 Task: Create a due date automation trigger when advanced on, on the tuesday of the week a card is due add dates starting in 1 days at 11:00 AM.
Action: Mouse moved to (1055, 148)
Screenshot: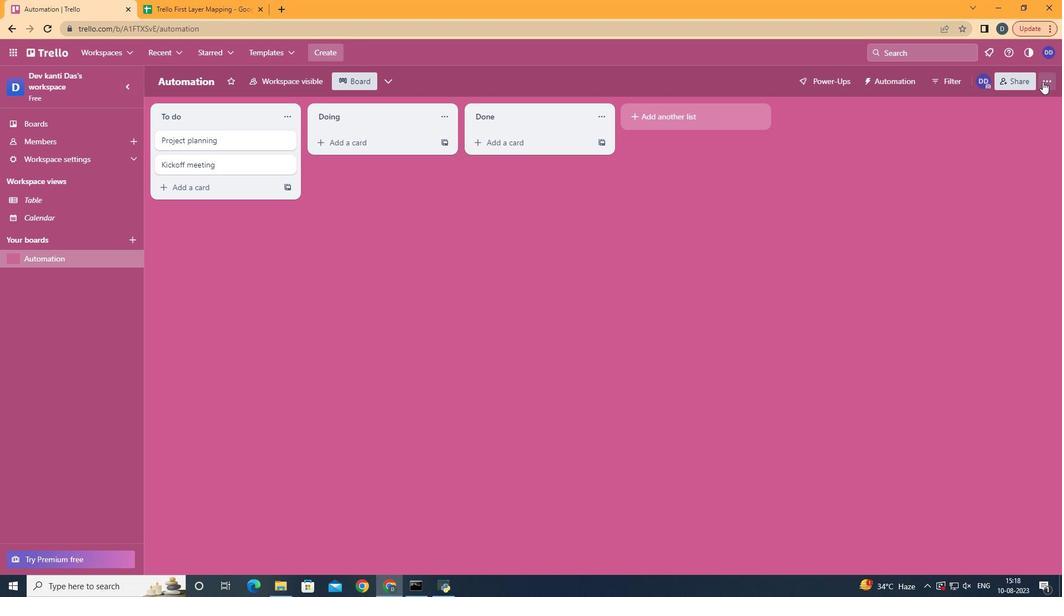 
Action: Mouse pressed left at (1055, 148)
Screenshot: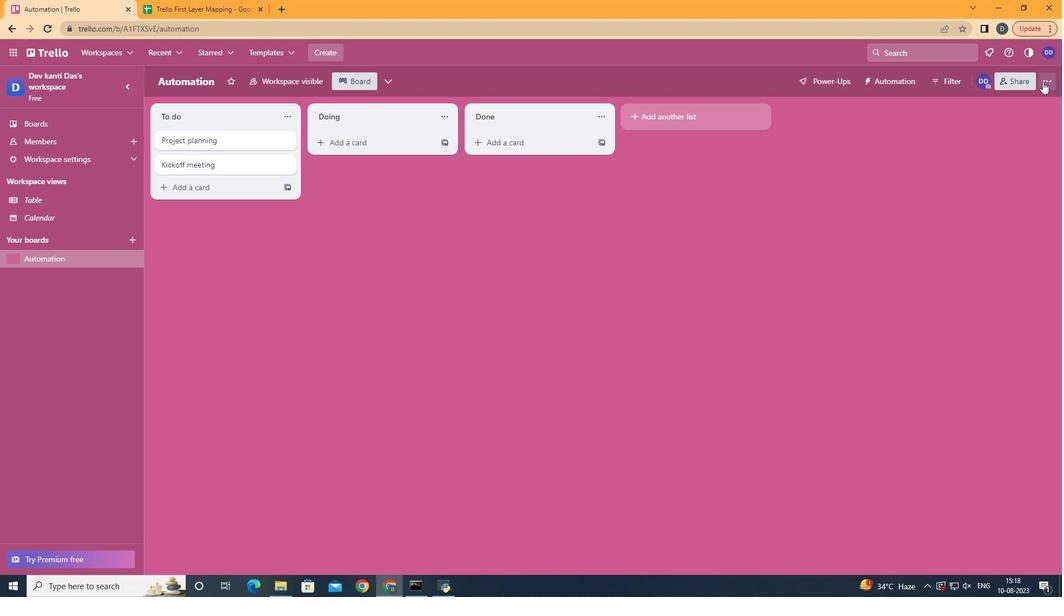 
Action: Mouse moved to (1012, 274)
Screenshot: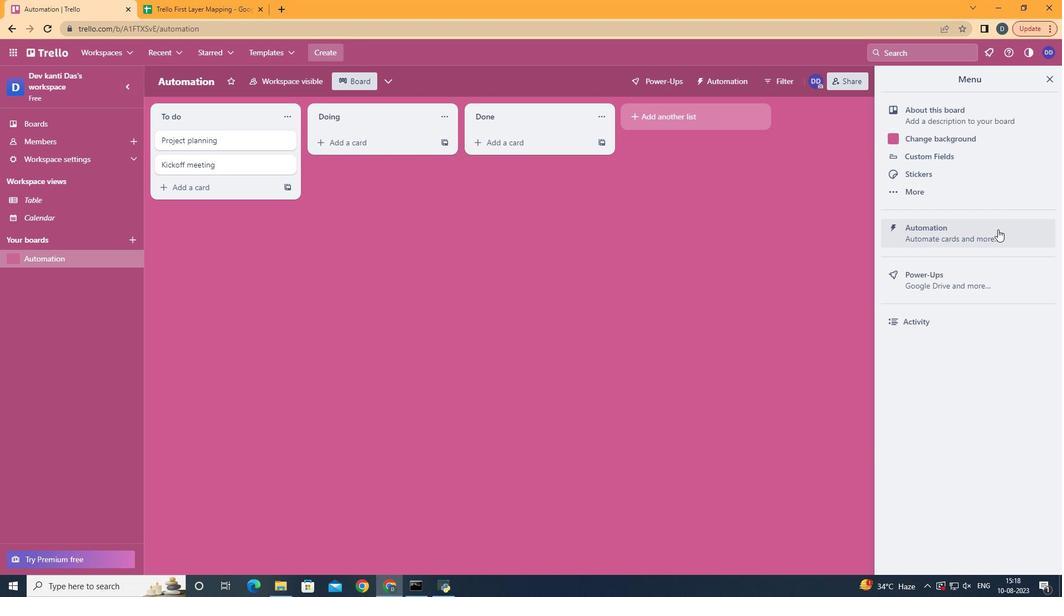 
Action: Mouse pressed left at (1012, 274)
Screenshot: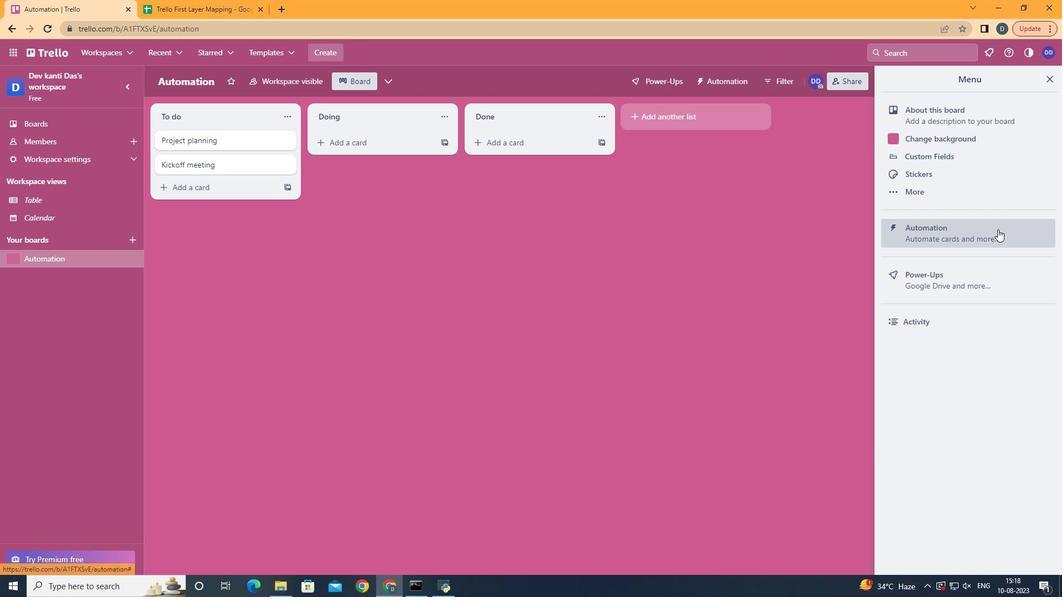 
Action: Mouse moved to (244, 270)
Screenshot: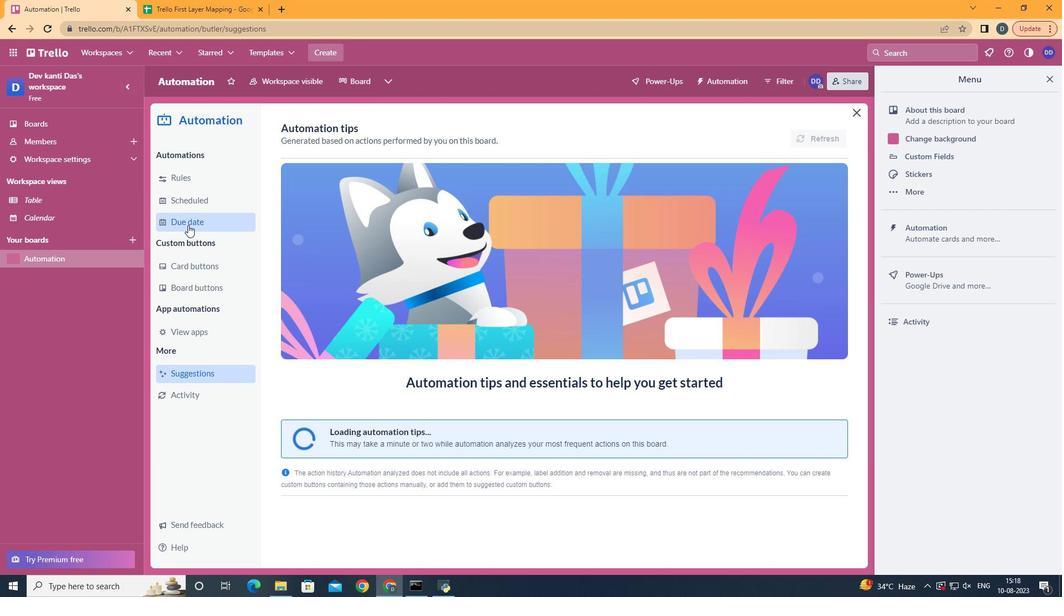 
Action: Mouse pressed left at (244, 270)
Screenshot: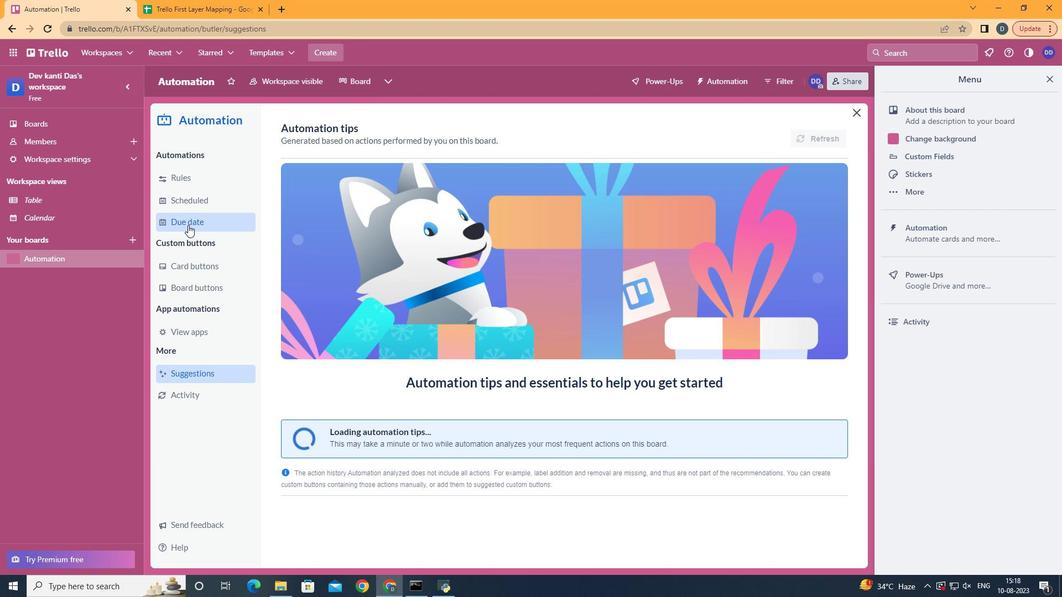 
Action: Mouse moved to (800, 192)
Screenshot: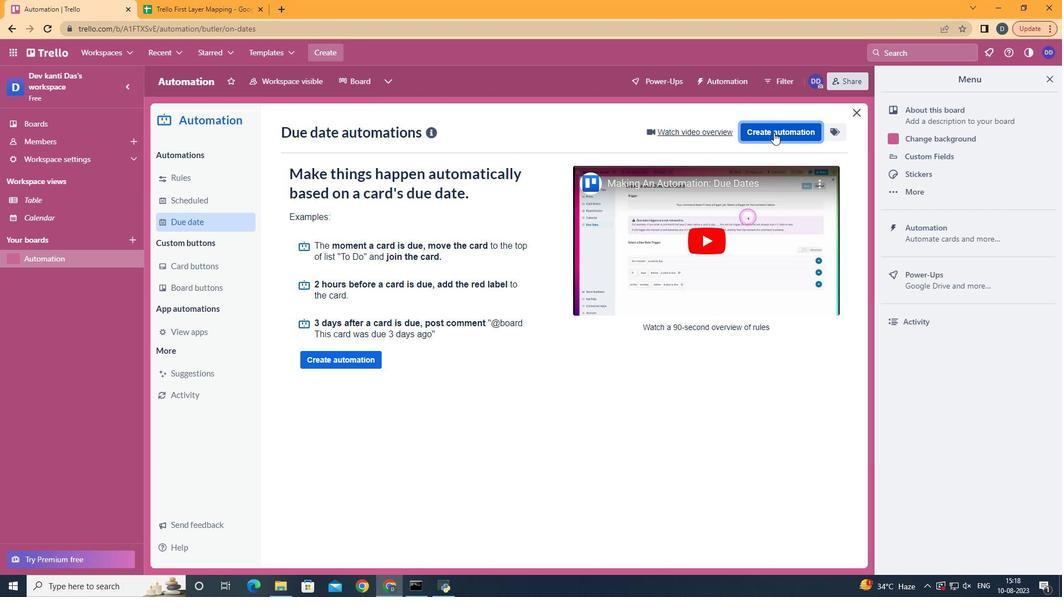 
Action: Mouse pressed left at (800, 190)
Screenshot: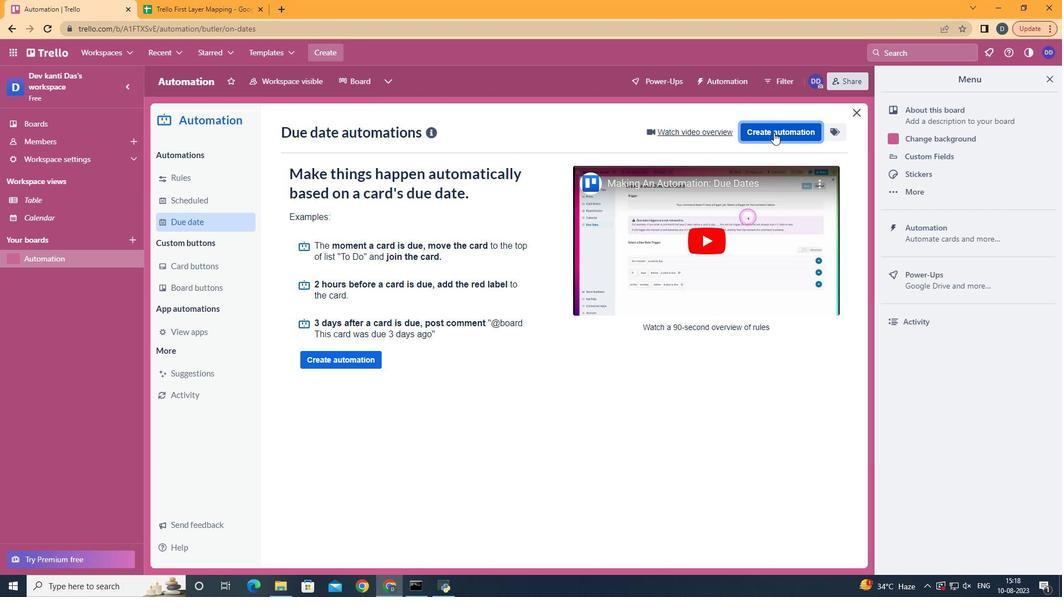 
Action: Mouse moved to (586, 290)
Screenshot: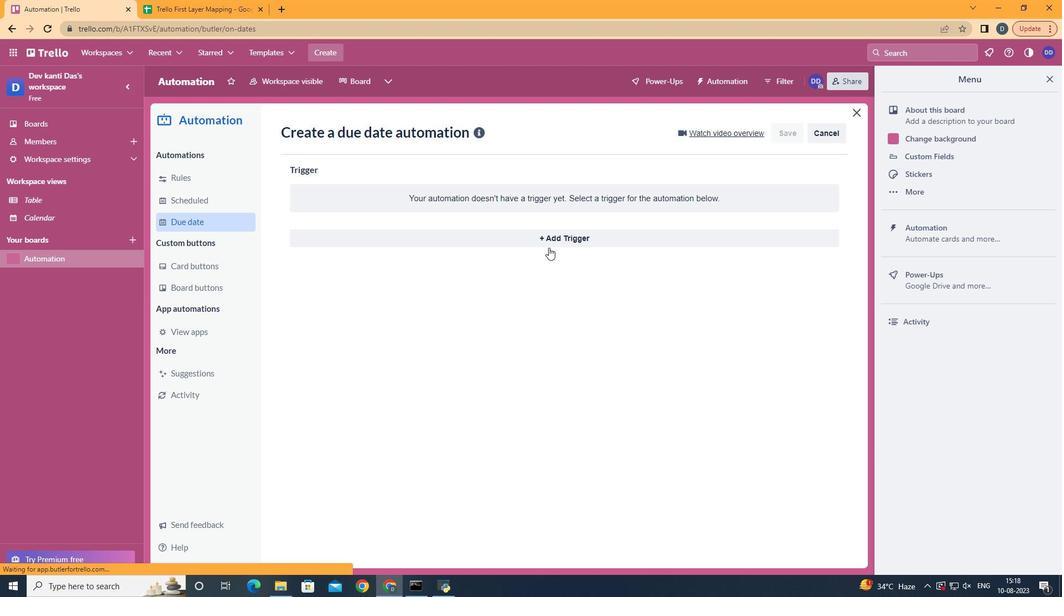 
Action: Mouse pressed left at (586, 290)
Screenshot: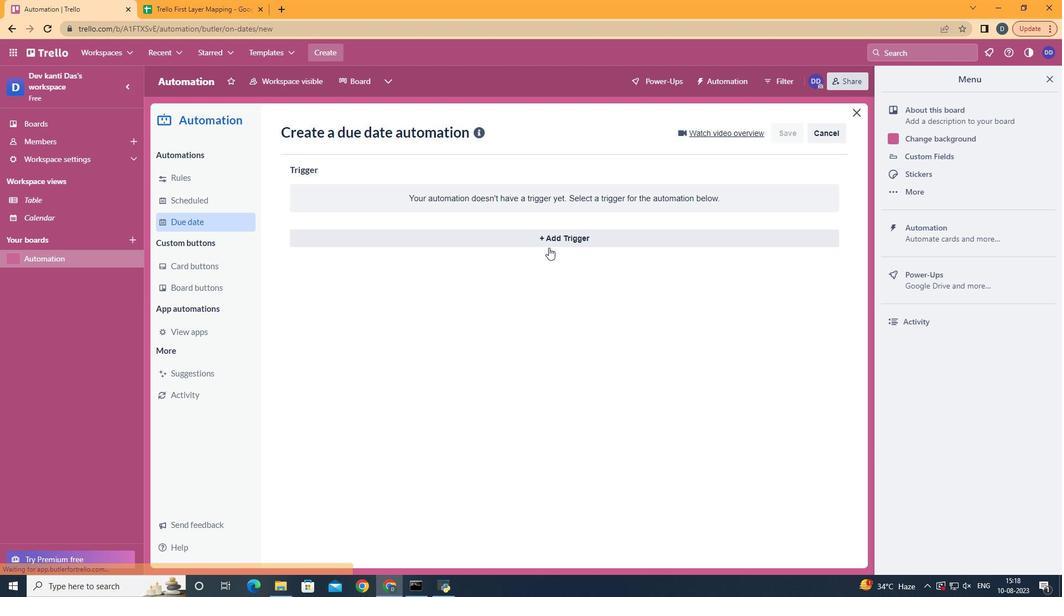 
Action: Mouse moved to (703, 283)
Screenshot: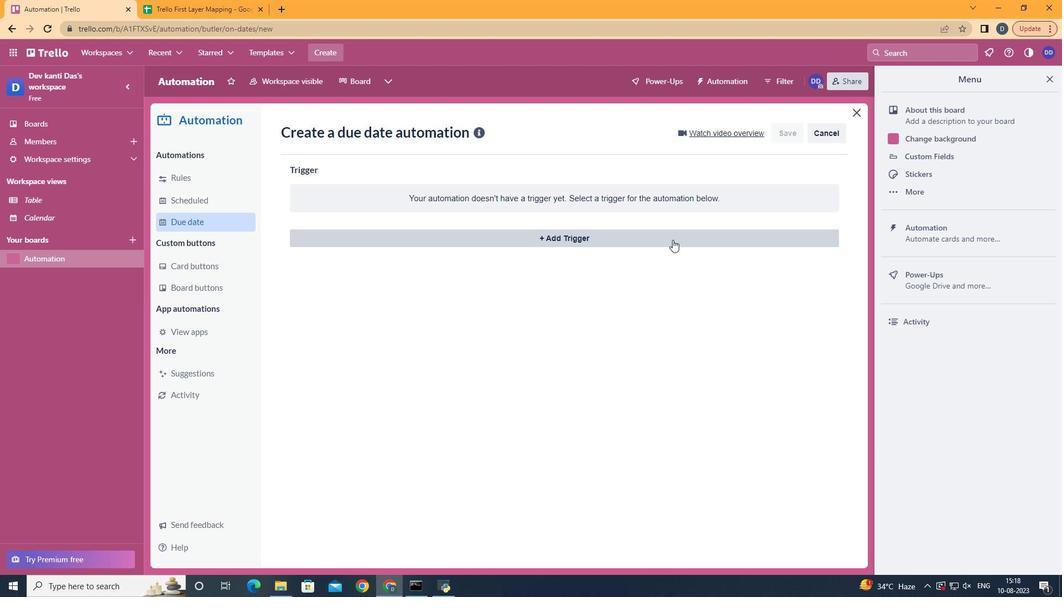 
Action: Mouse pressed left at (703, 283)
Screenshot: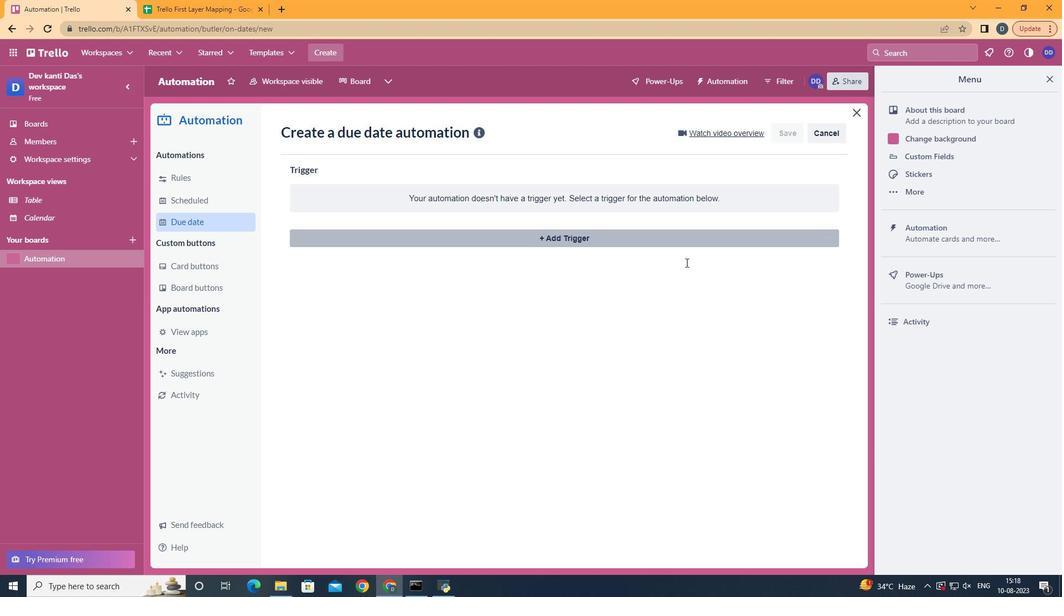 
Action: Mouse moved to (403, 340)
Screenshot: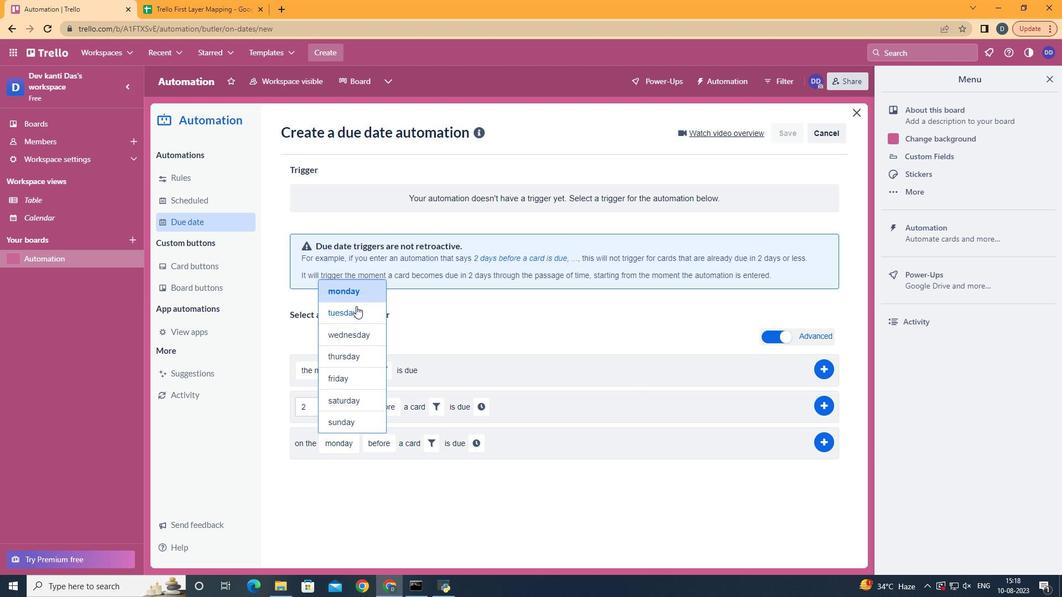 
Action: Mouse pressed left at (403, 340)
Screenshot: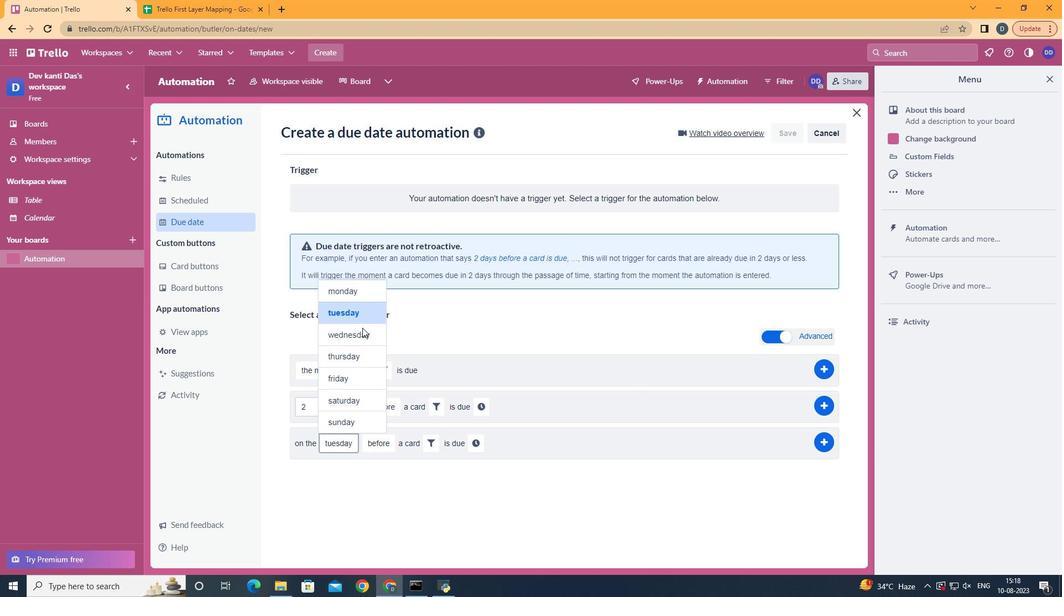 
Action: Mouse moved to (442, 515)
Screenshot: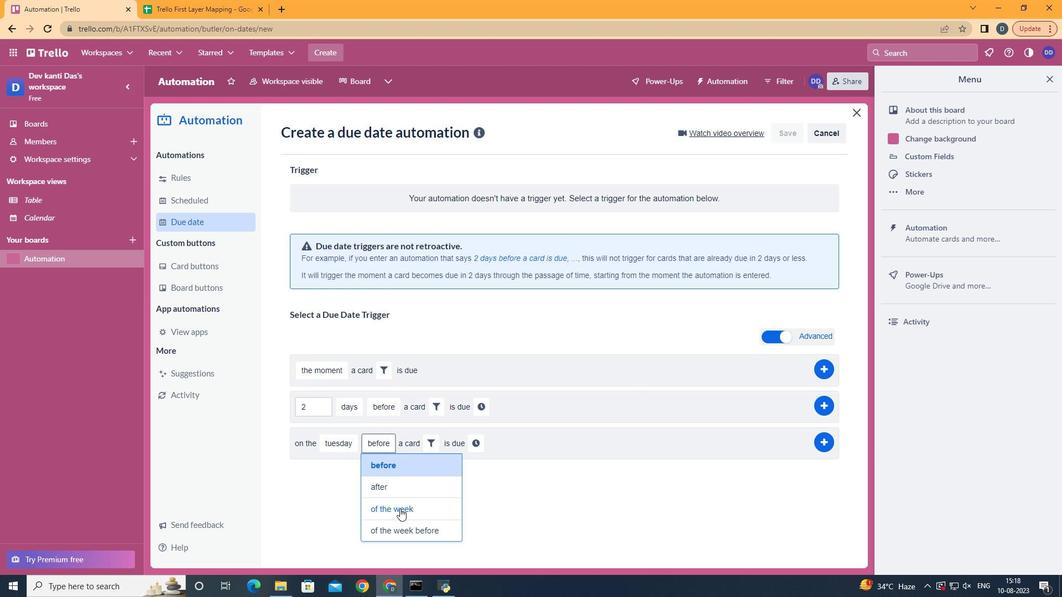 
Action: Mouse pressed left at (442, 515)
Screenshot: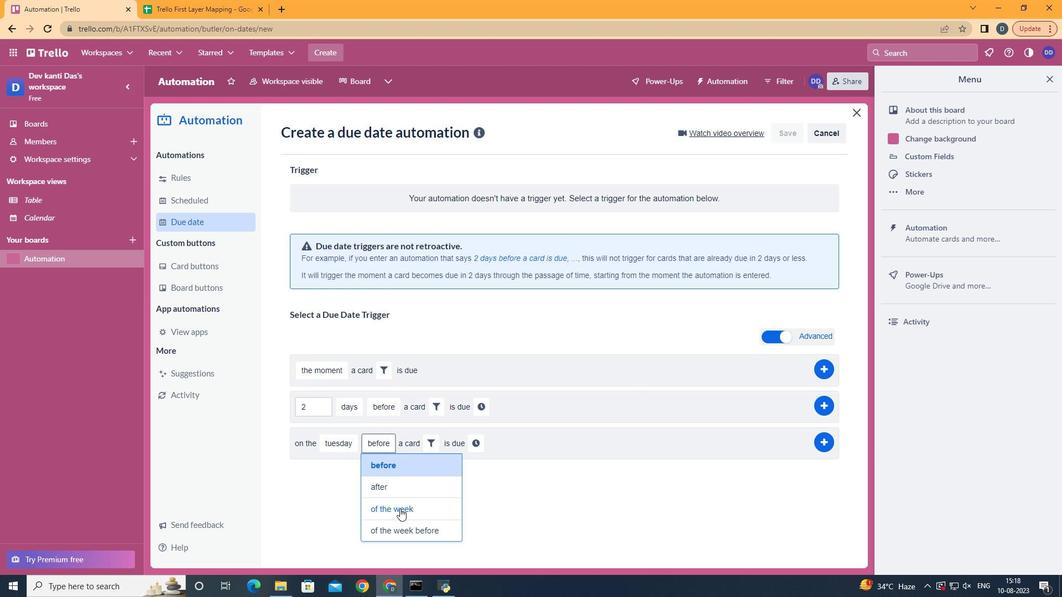 
Action: Mouse moved to (490, 461)
Screenshot: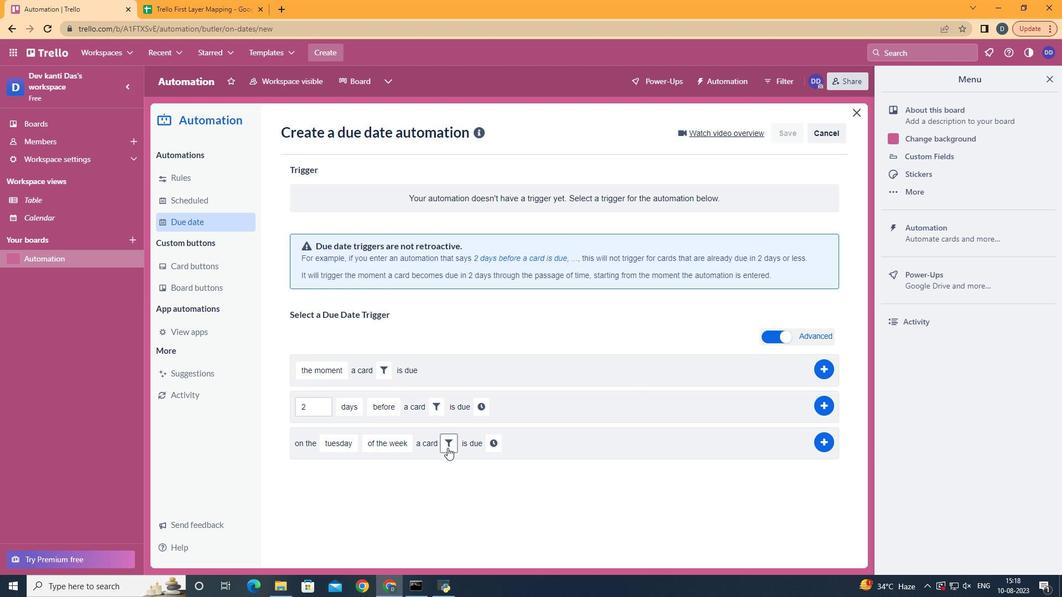 
Action: Mouse pressed left at (490, 461)
Screenshot: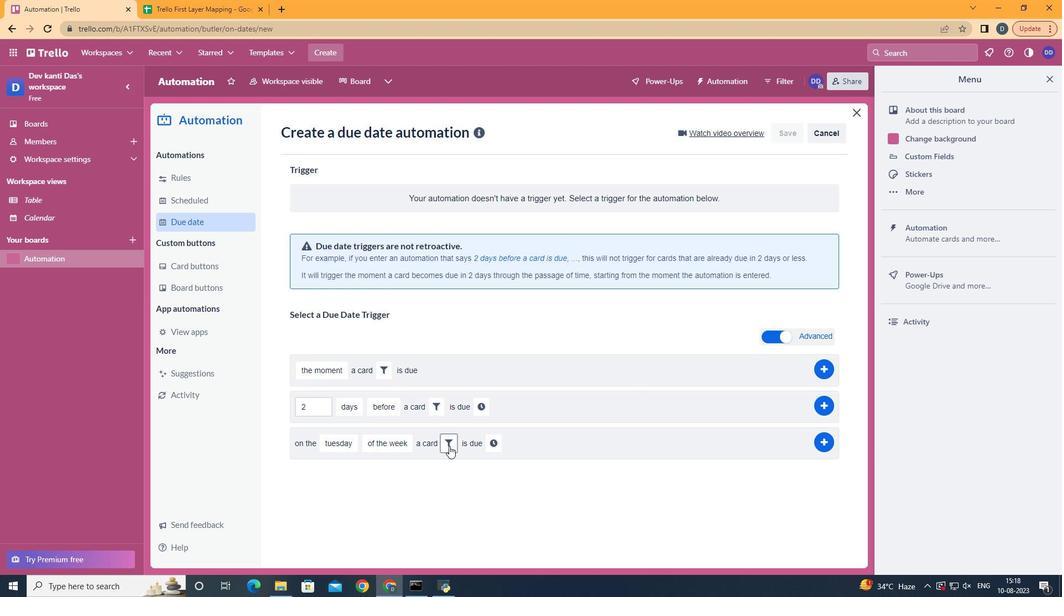 
Action: Mouse moved to (546, 487)
Screenshot: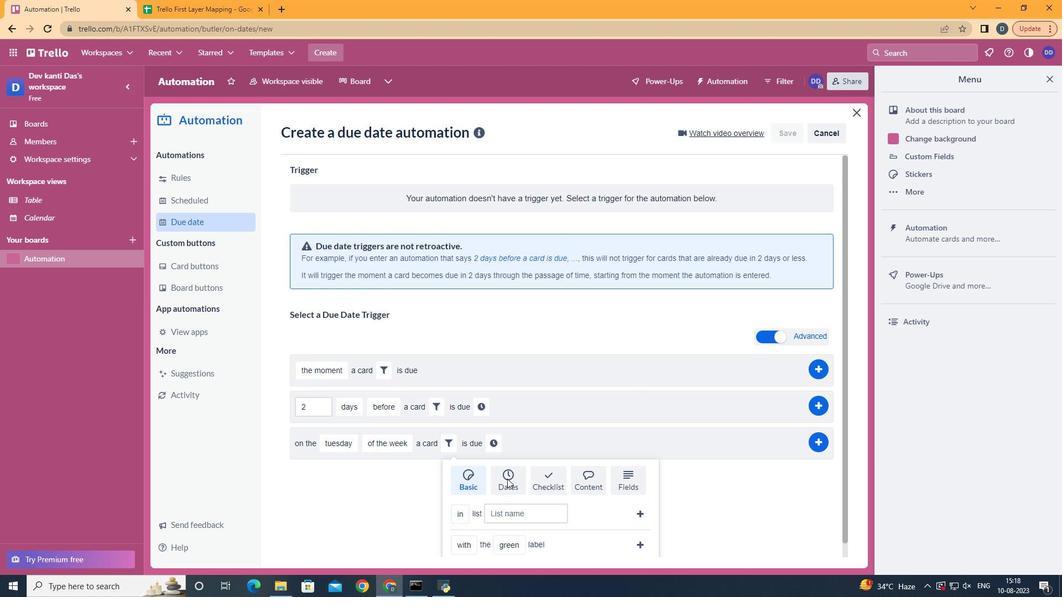 
Action: Mouse pressed left at (546, 487)
Screenshot: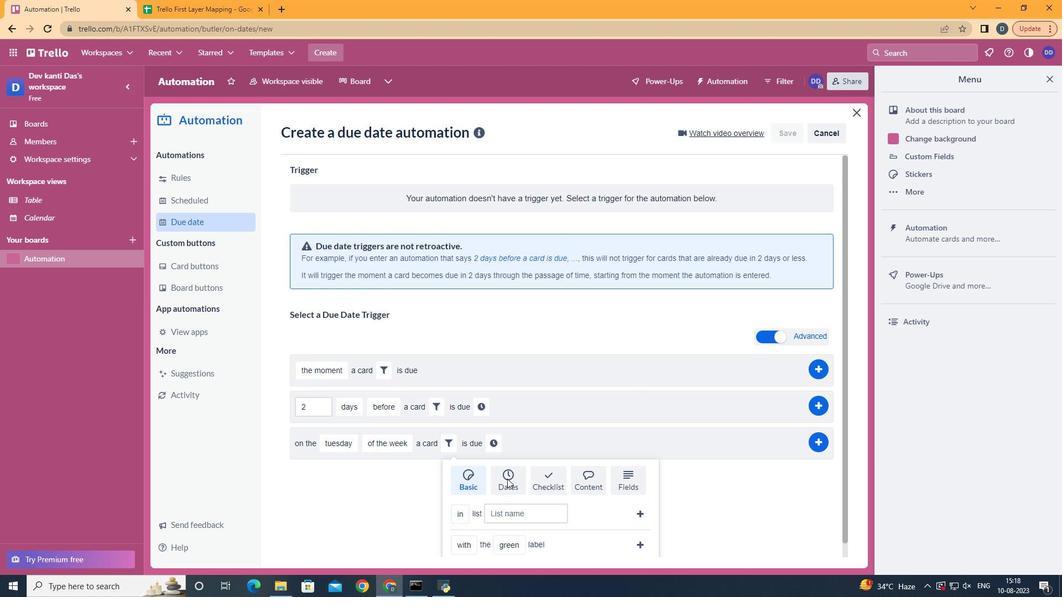 
Action: Mouse moved to (547, 488)
Screenshot: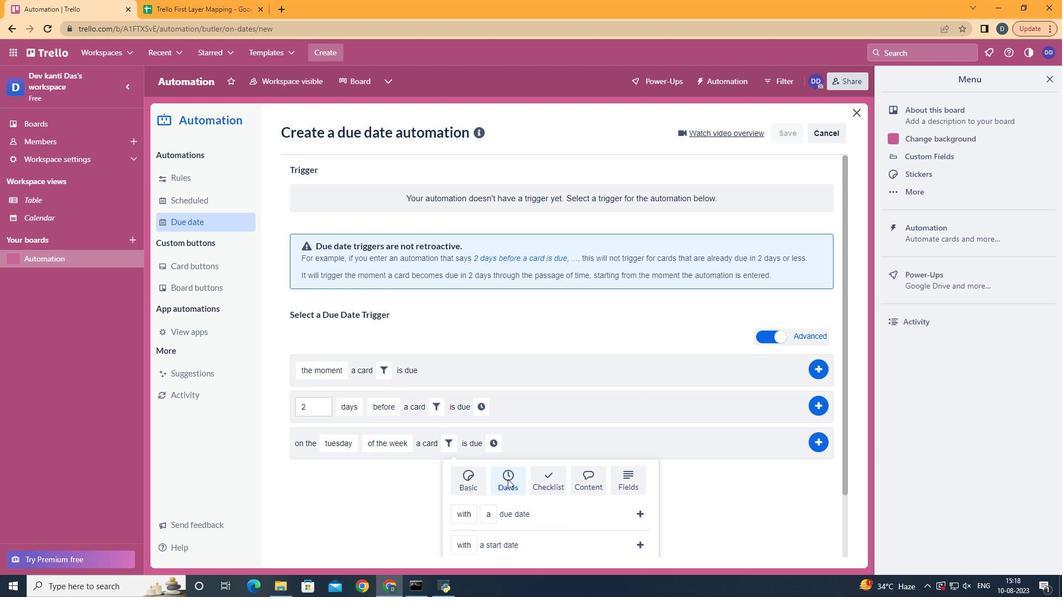 
Action: Mouse scrolled (547, 487) with delta (0, 0)
Screenshot: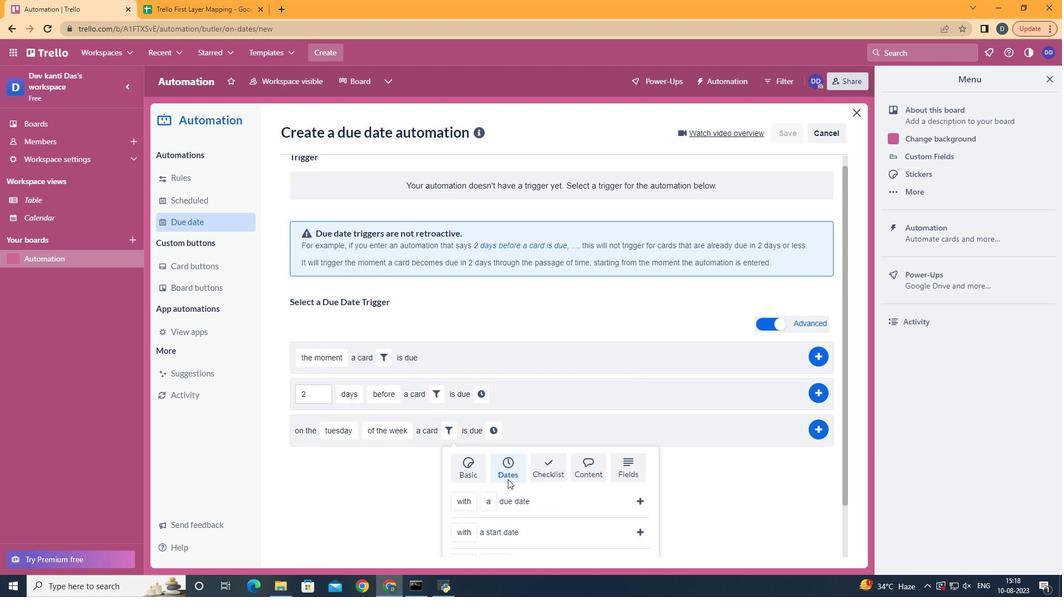 
Action: Mouse scrolled (547, 487) with delta (0, 0)
Screenshot: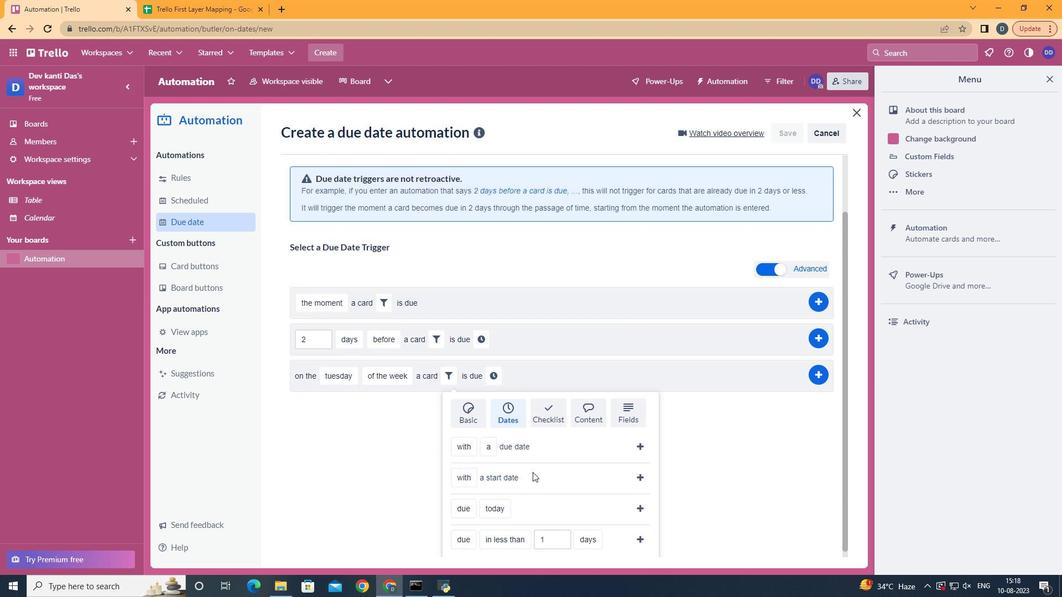 
Action: Mouse scrolled (547, 487) with delta (0, 0)
Screenshot: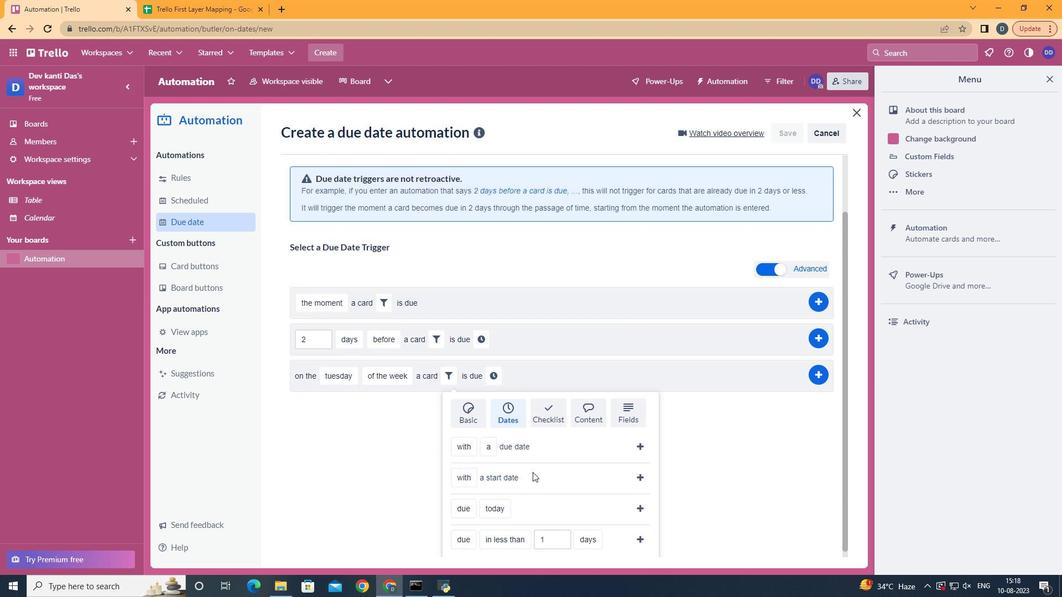
Action: Mouse scrolled (547, 487) with delta (0, 0)
Screenshot: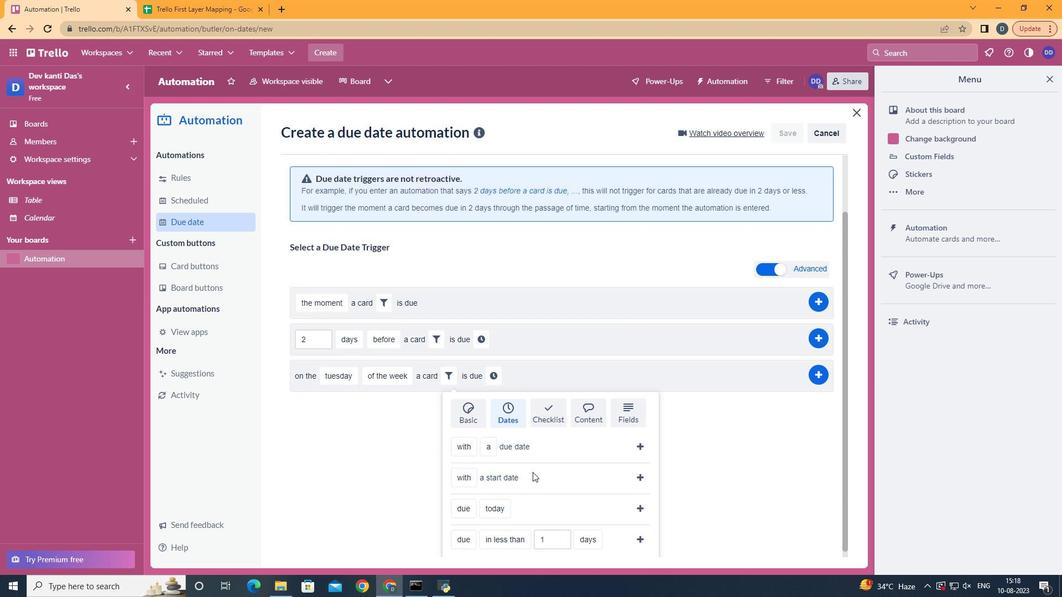 
Action: Mouse moved to (511, 519)
Screenshot: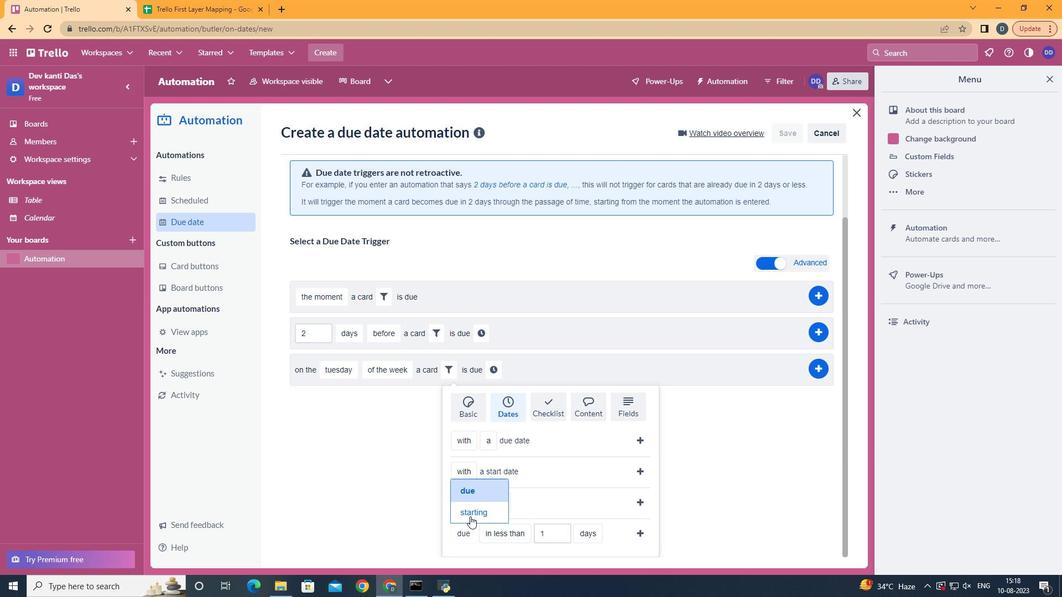 
Action: Mouse pressed left at (511, 519)
Screenshot: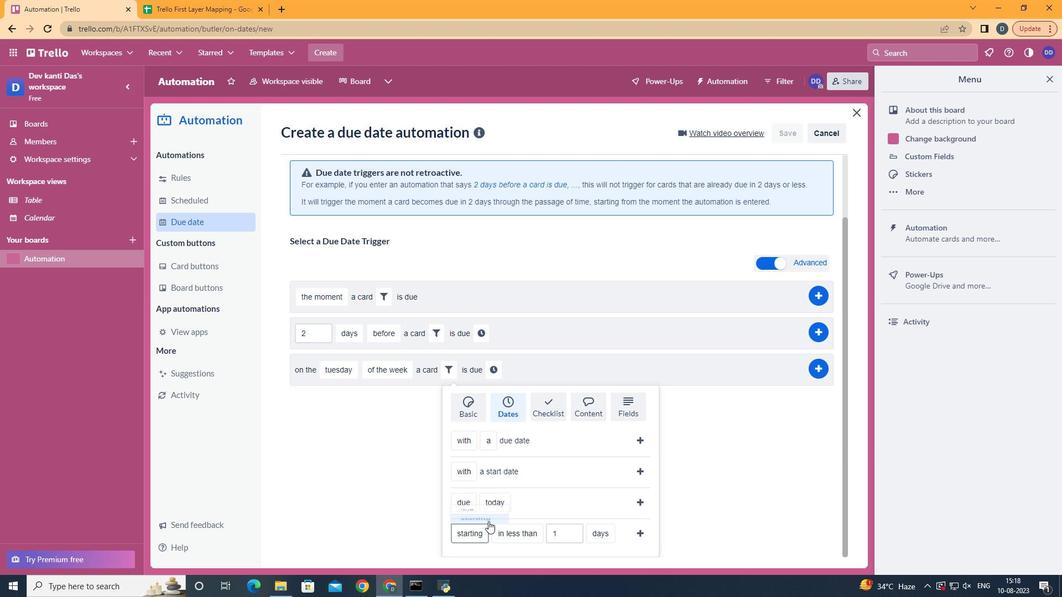 
Action: Mouse moved to (569, 474)
Screenshot: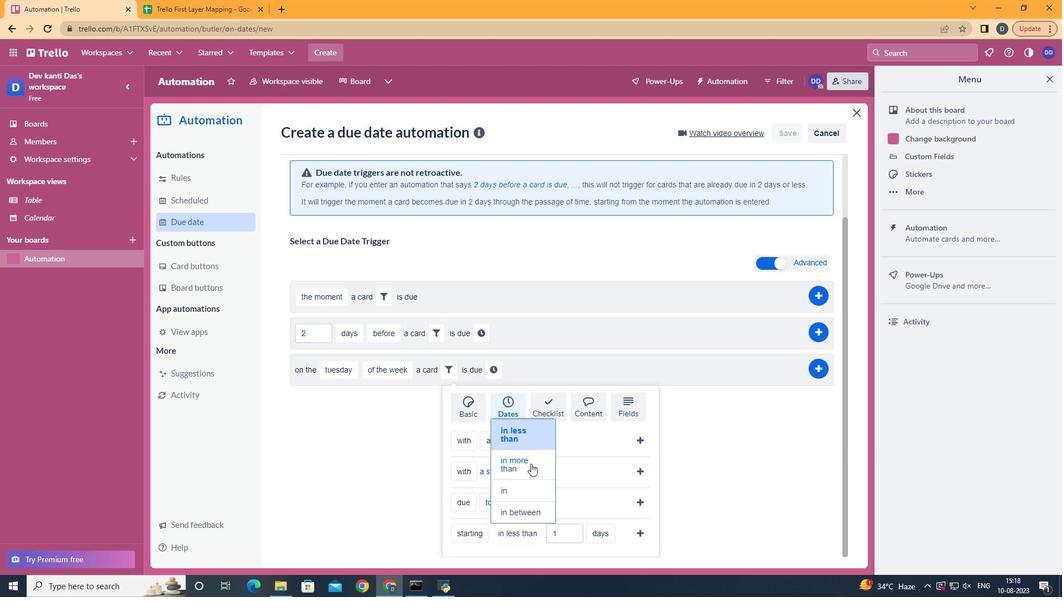 
Action: Mouse pressed left at (569, 474)
Screenshot: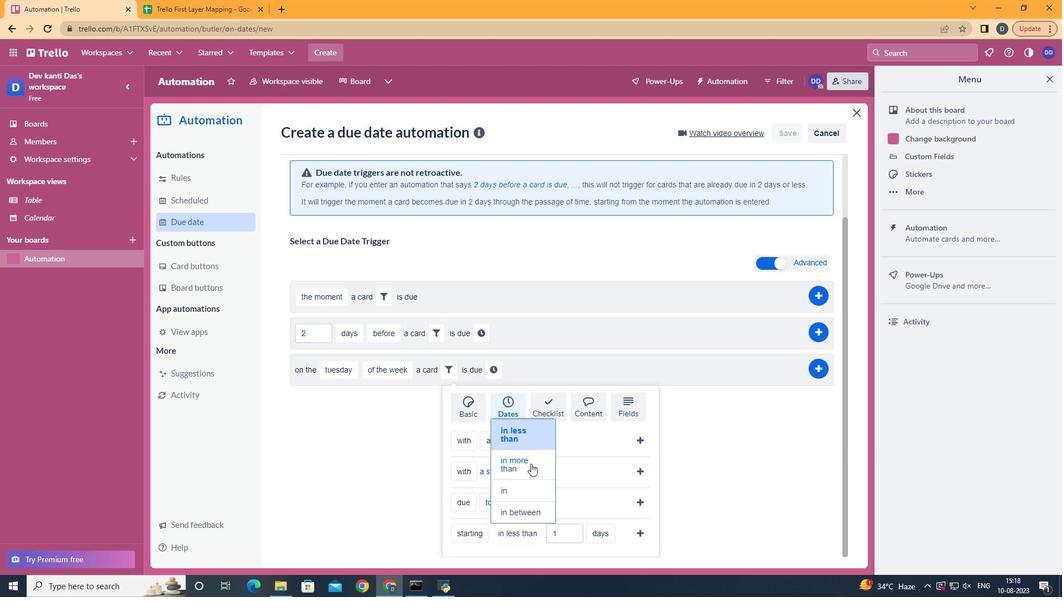 
Action: Mouse moved to (558, 495)
Screenshot: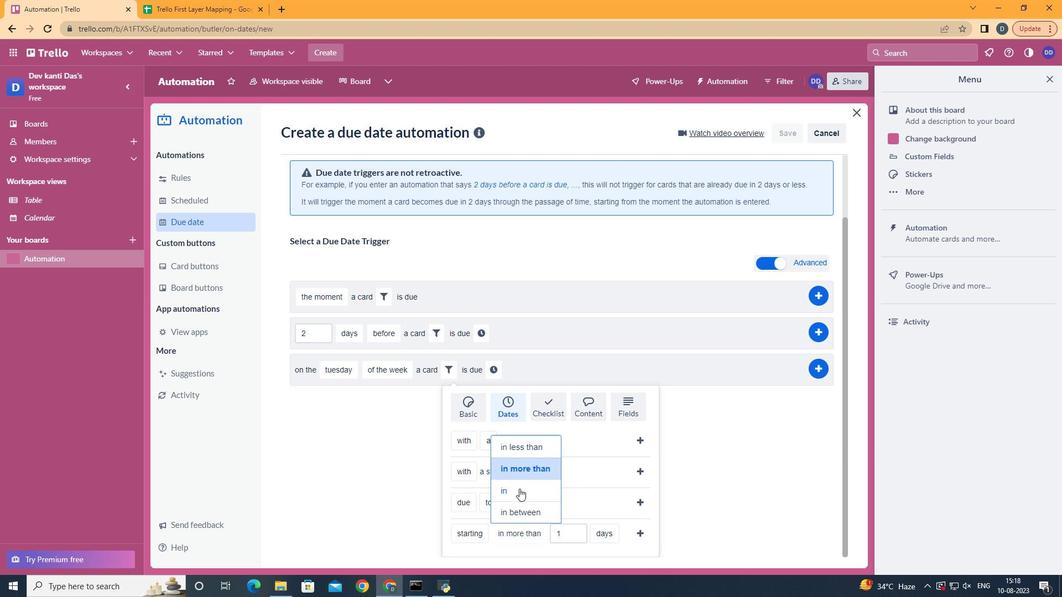 
Action: Mouse pressed left at (558, 495)
Screenshot: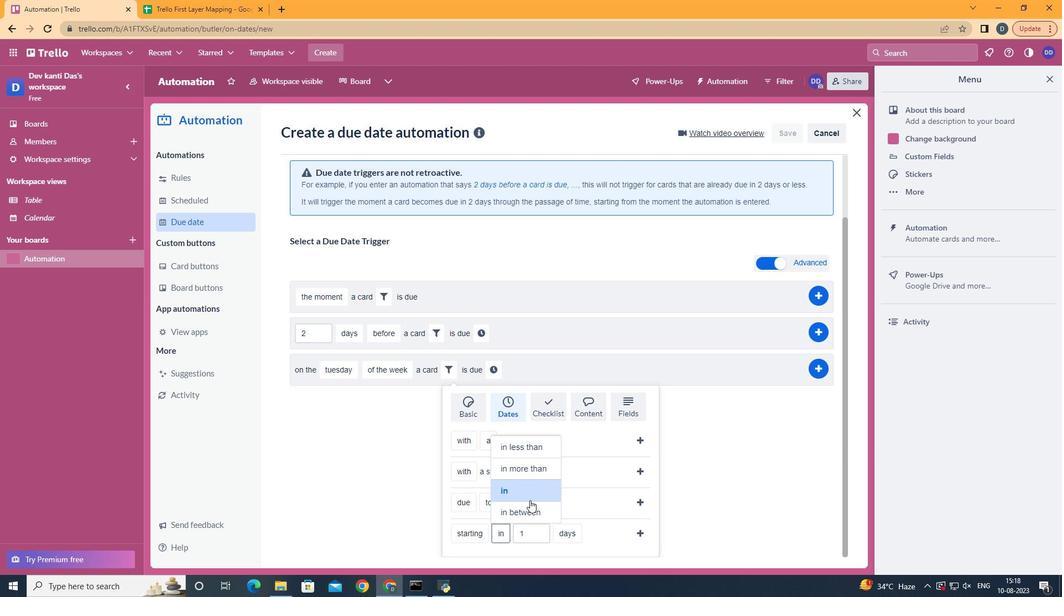 
Action: Mouse moved to (675, 534)
Screenshot: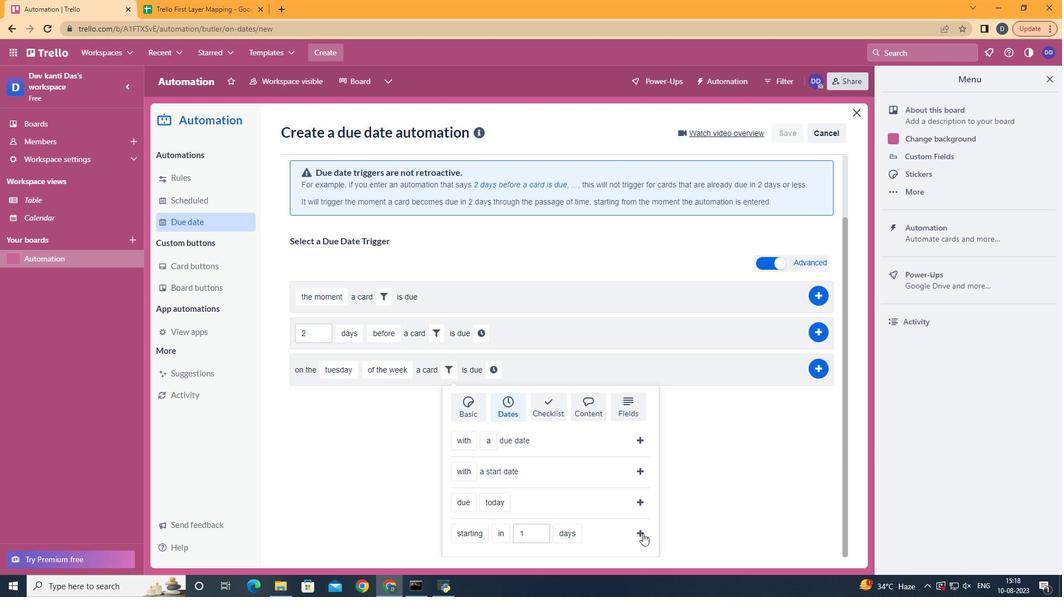 
Action: Mouse pressed left at (675, 534)
Screenshot: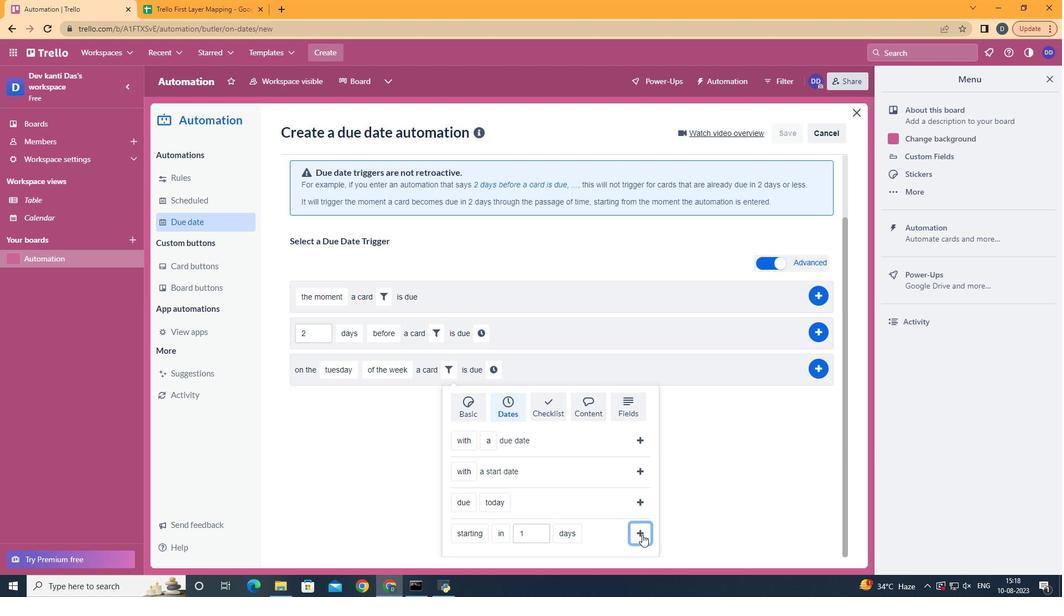 
Action: Mouse moved to (612, 456)
Screenshot: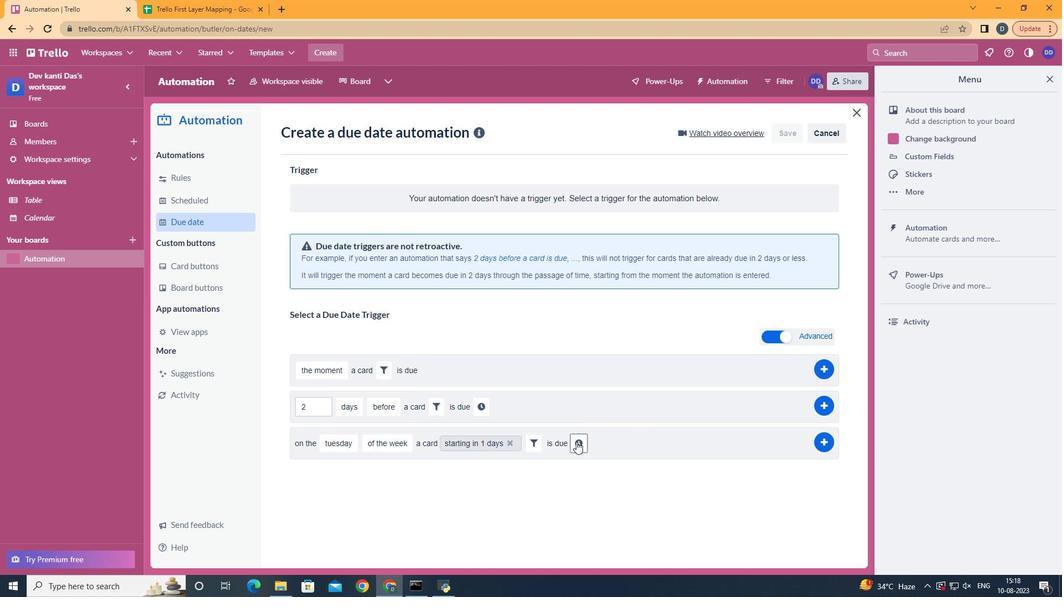 
Action: Mouse pressed left at (612, 456)
Screenshot: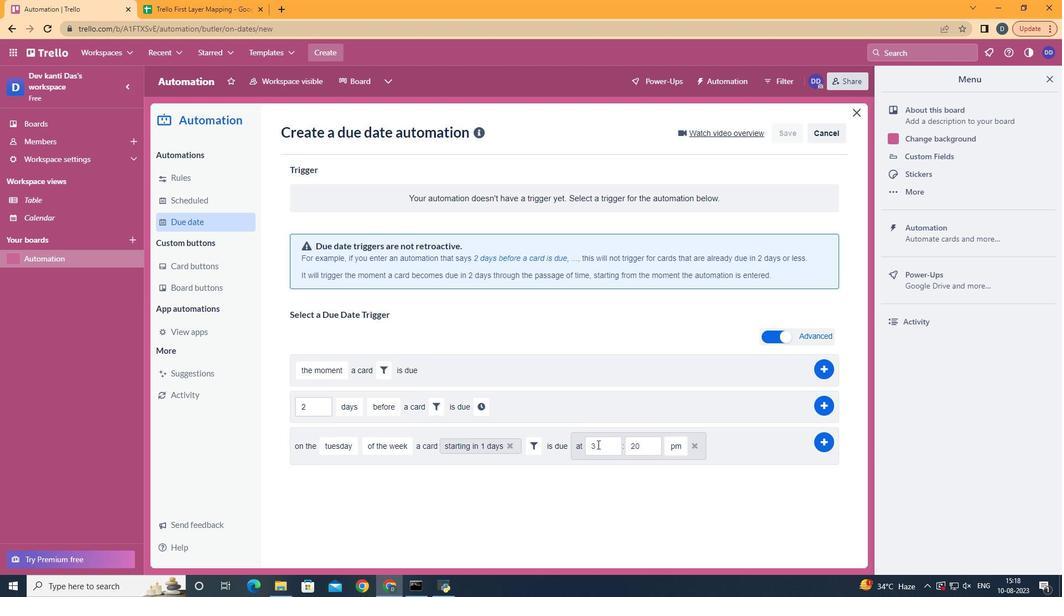 
Action: Mouse moved to (644, 459)
Screenshot: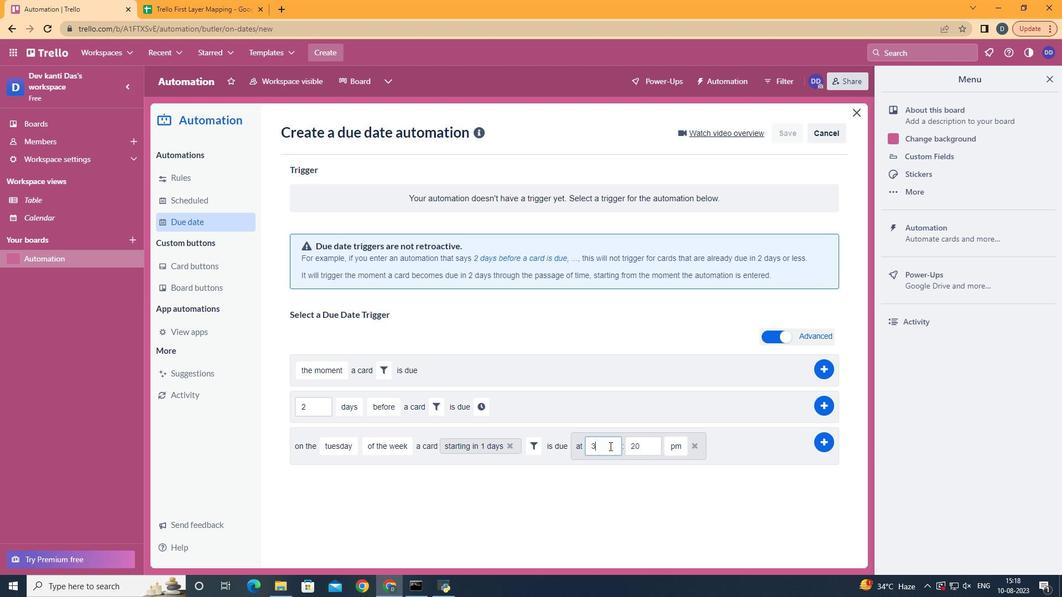 
Action: Mouse pressed left at (644, 459)
Screenshot: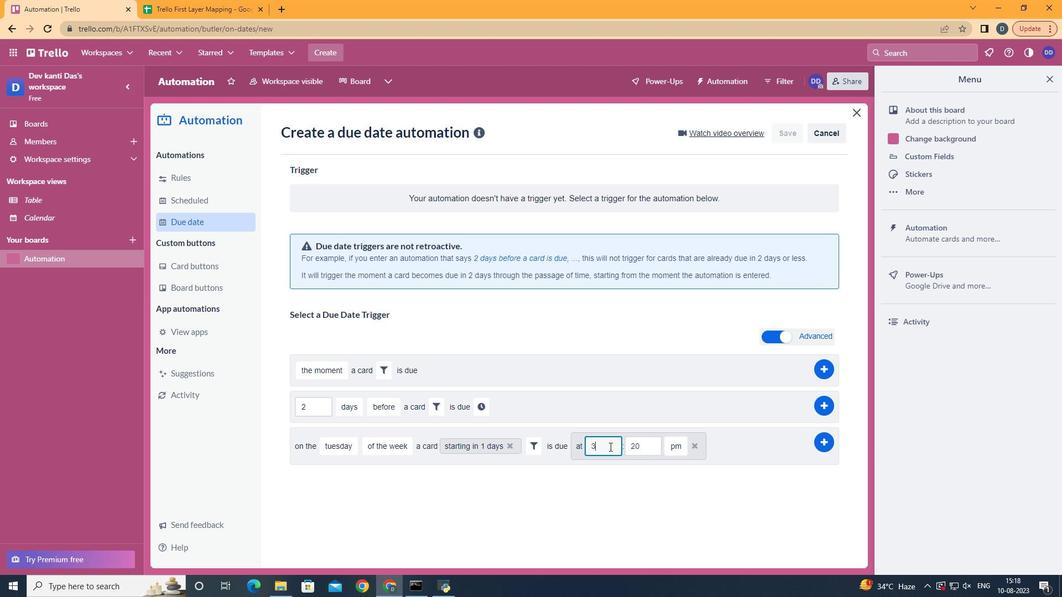 
Action: Mouse moved to (644, 460)
Screenshot: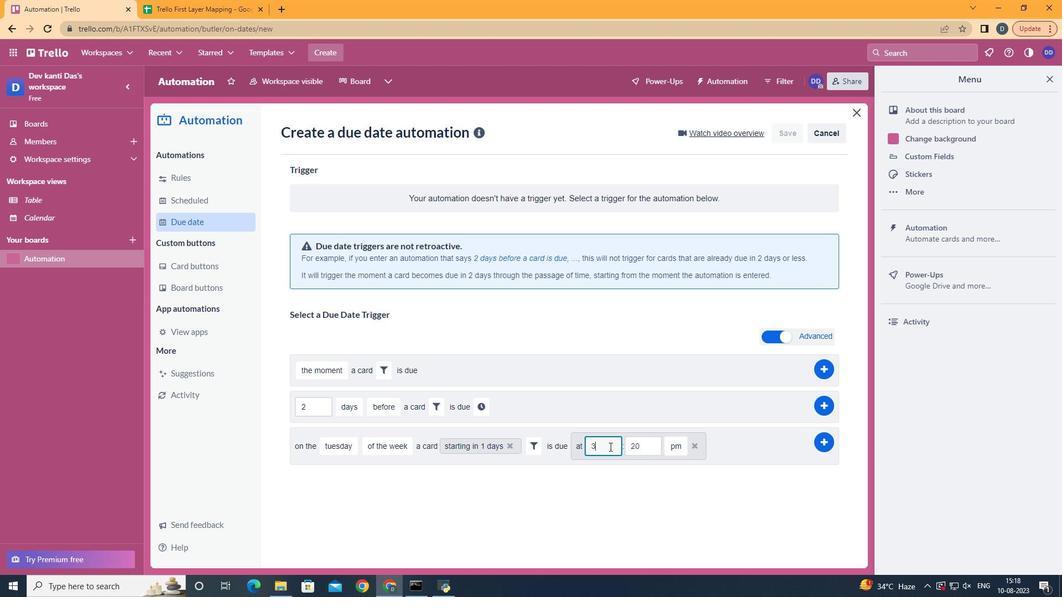 
Action: Key pressed <Key.backspace>11
Screenshot: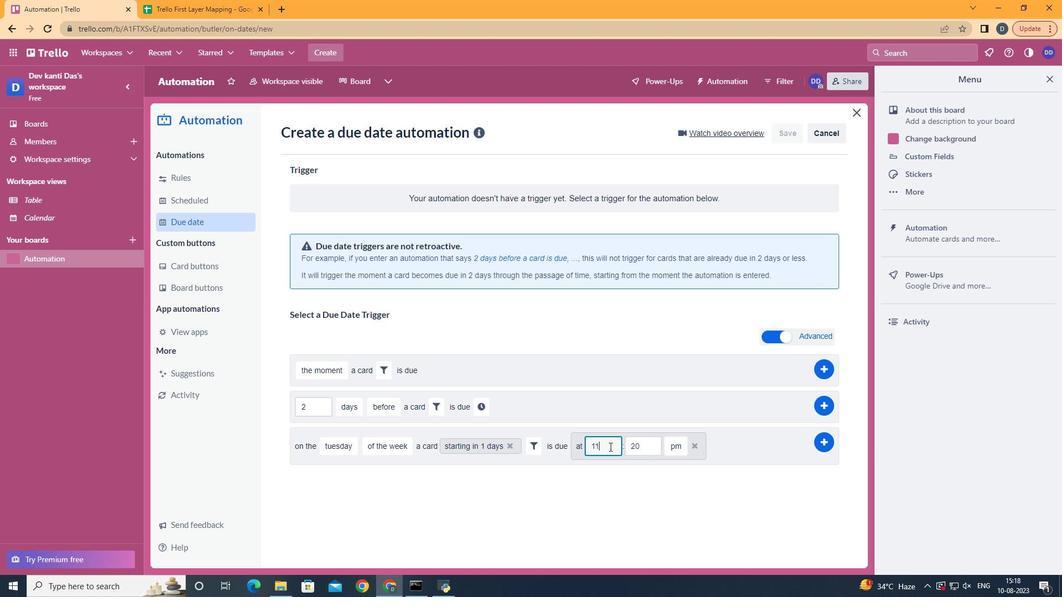 
Action: Mouse moved to (679, 465)
Screenshot: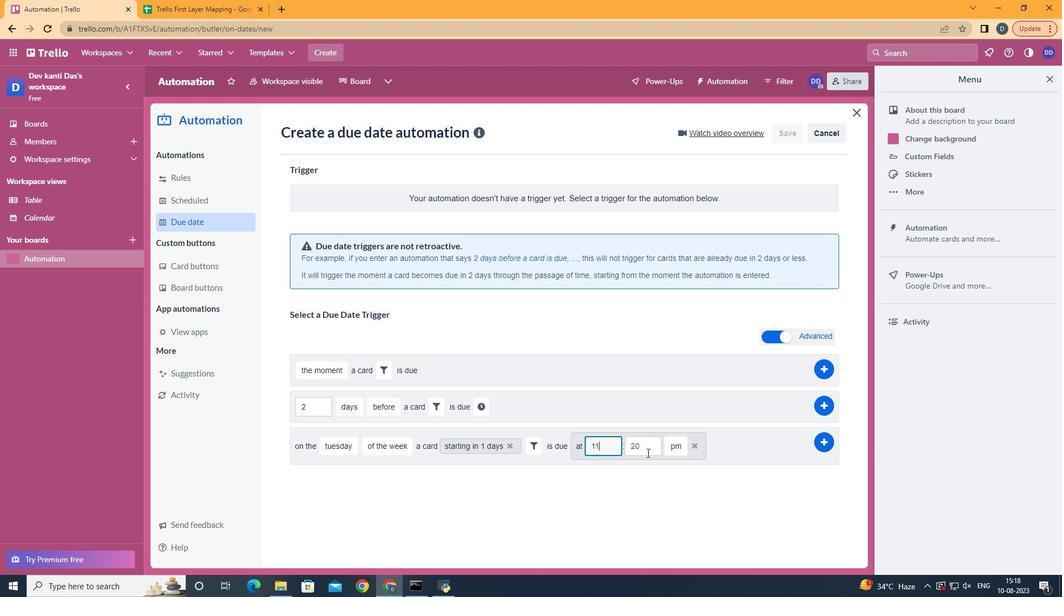 
Action: Mouse pressed left at (679, 465)
Screenshot: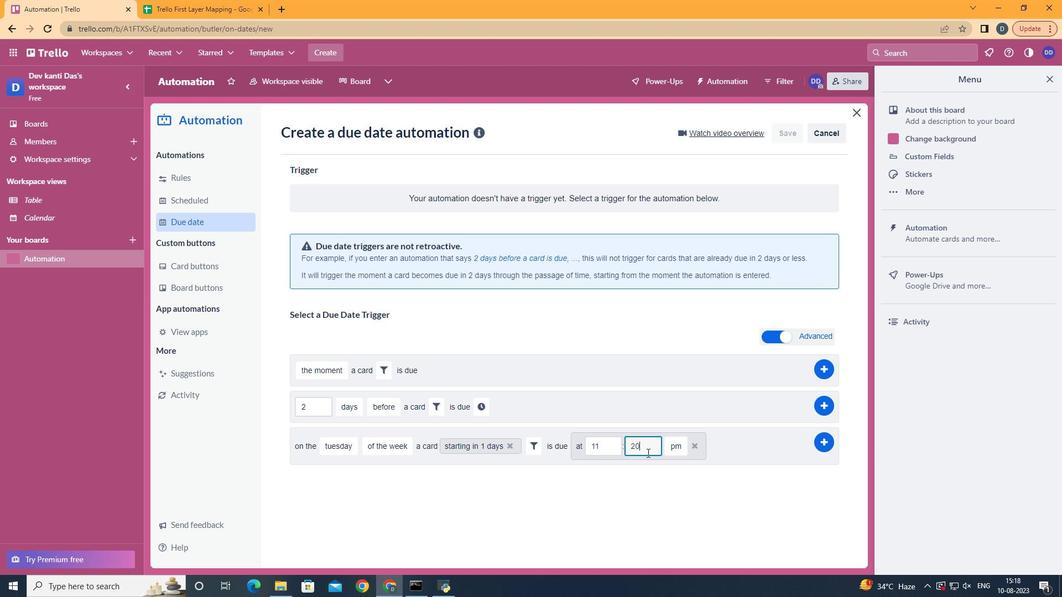 
Action: Key pressed <Key.backspace>
Screenshot: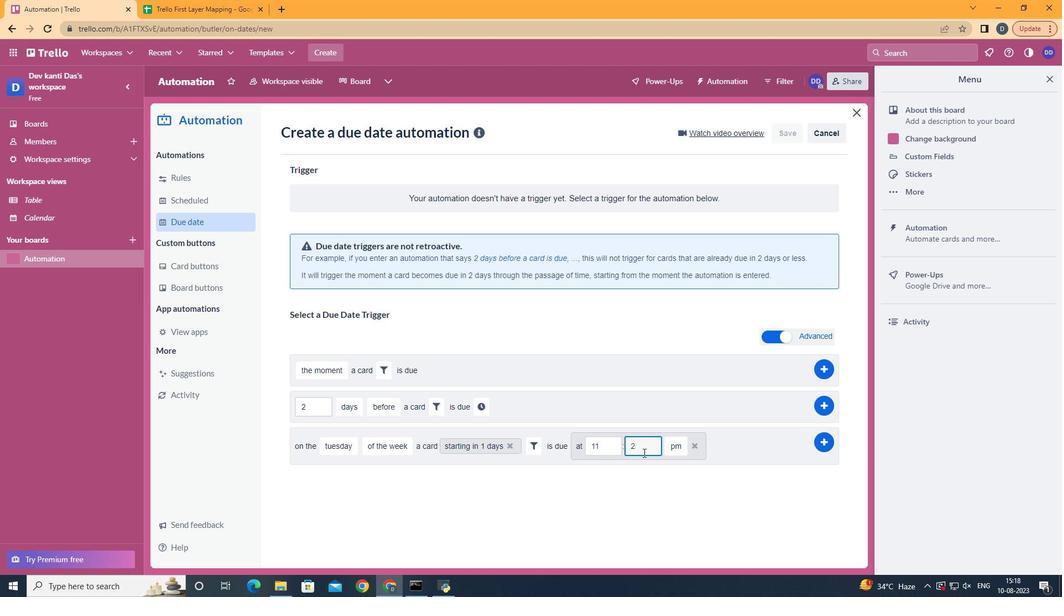 
Action: Mouse moved to (676, 465)
Screenshot: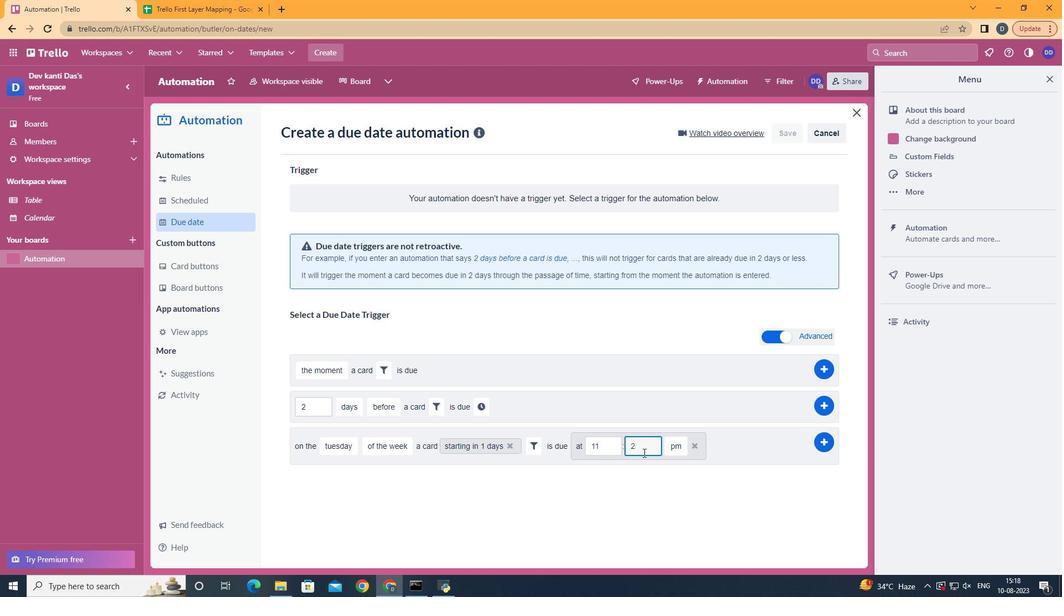 
Action: Key pressed <Key.backspace>00
Screenshot: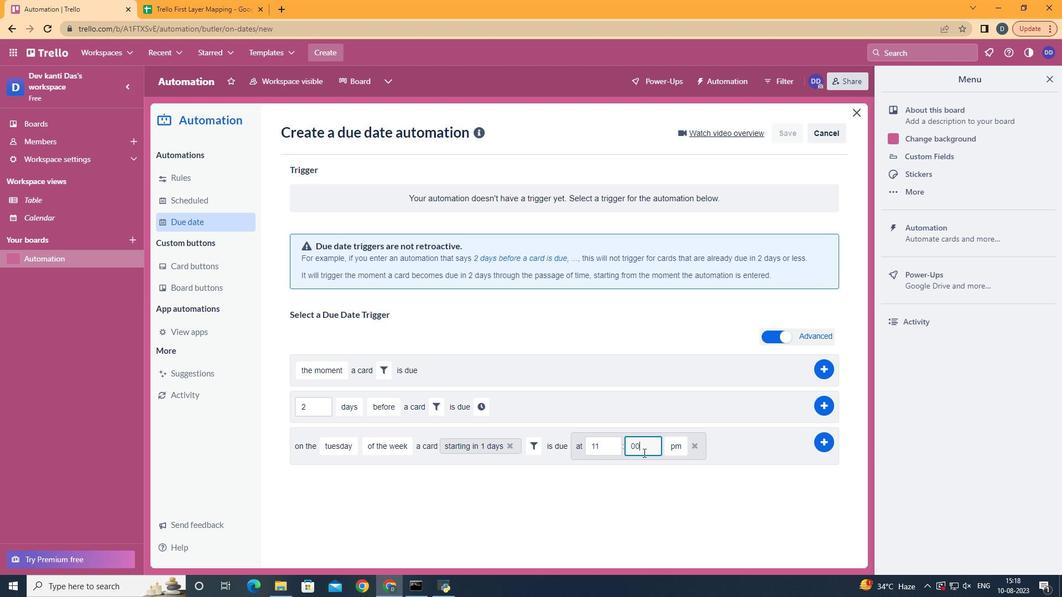 
Action: Mouse moved to (711, 472)
Screenshot: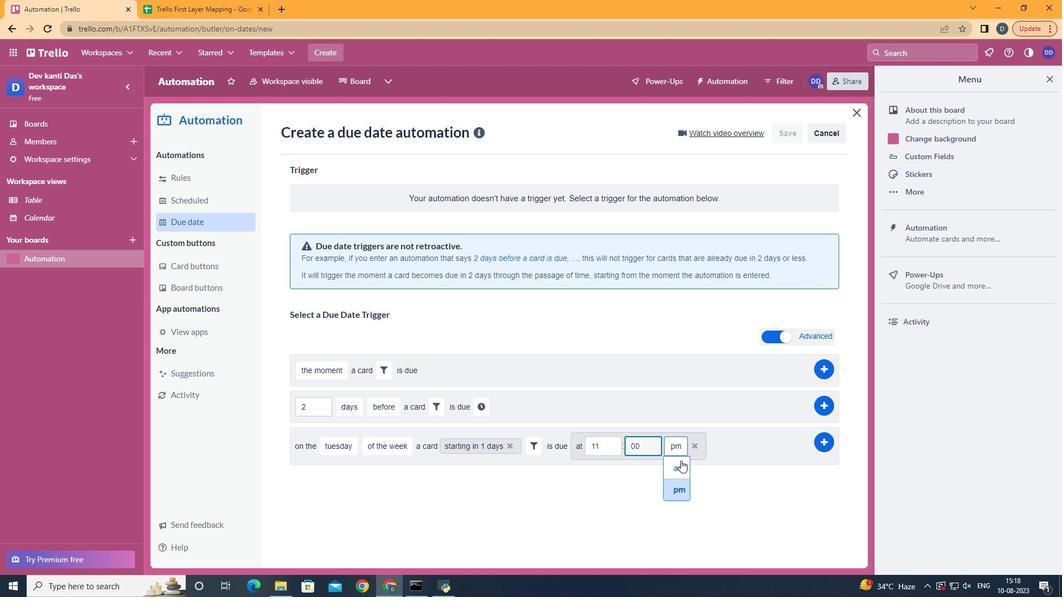 
Action: Mouse pressed left at (711, 472)
Screenshot: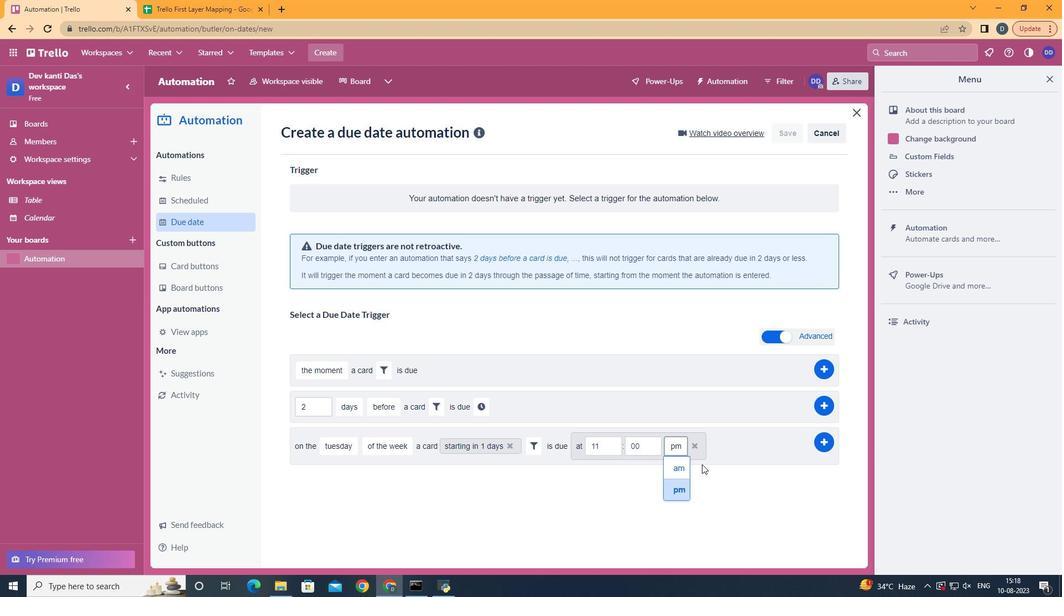 
Action: Mouse moved to (855, 457)
Screenshot: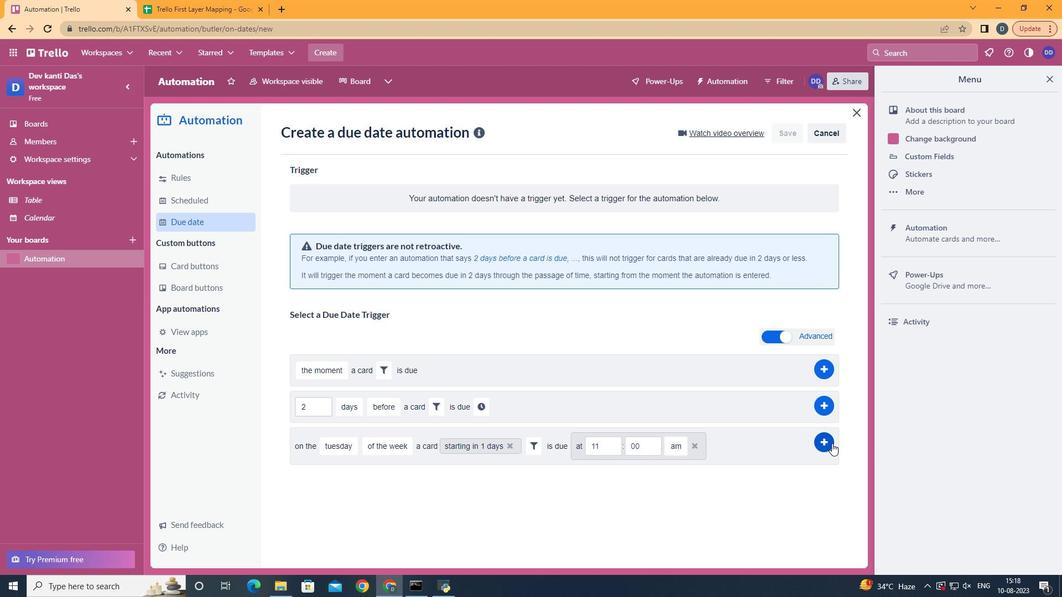 
Action: Mouse pressed left at (855, 457)
Screenshot: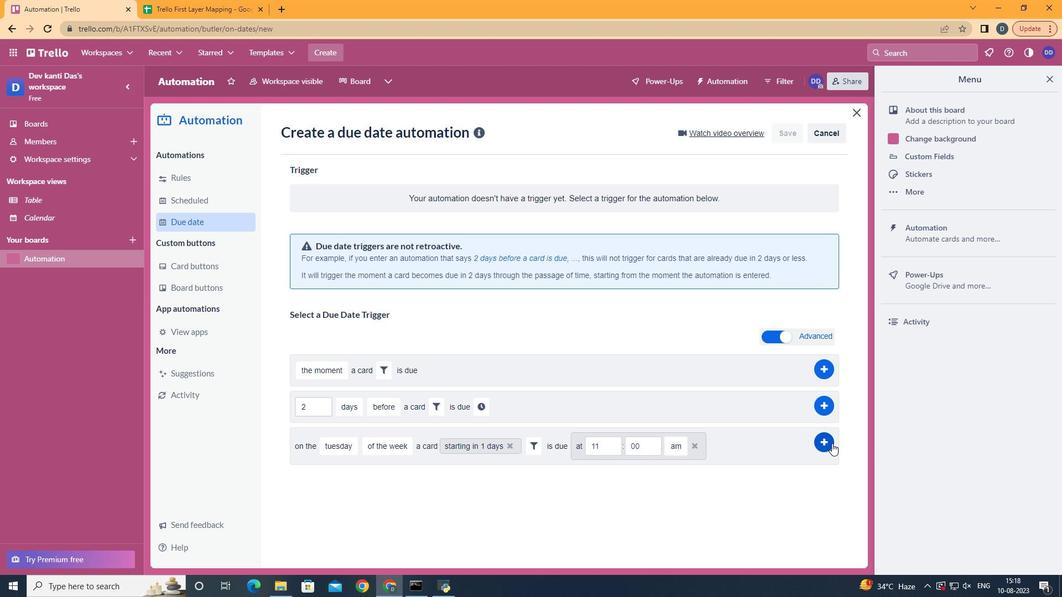 
Action: Mouse moved to (615, 302)
Screenshot: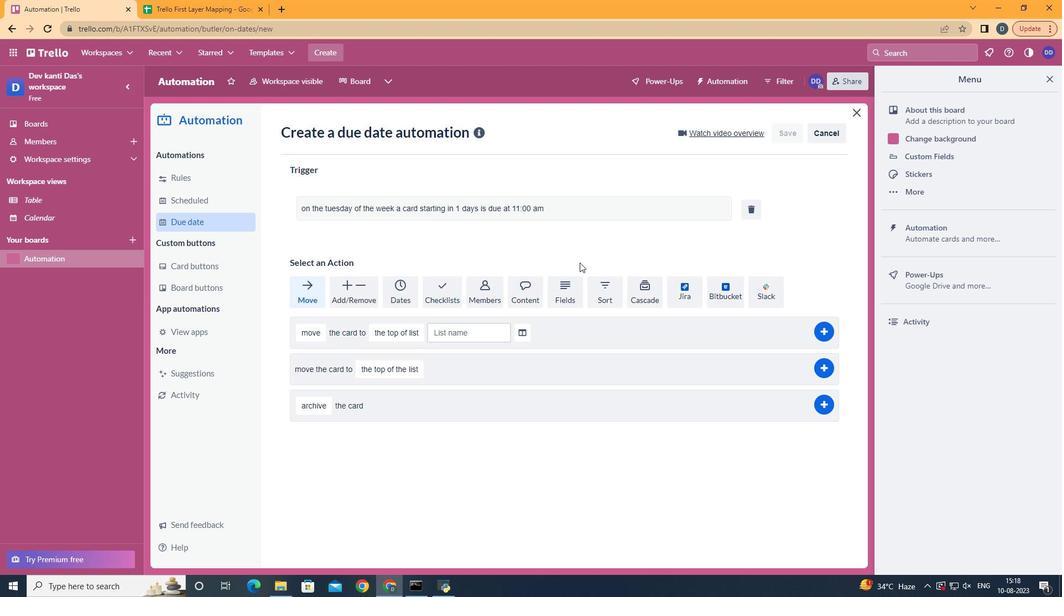 
